 Task: Move the task Create a feature for users to track their fitness and health data to the section To-Do in the project Whiteboard and sort the tasks in the project by Due Date.
Action: Mouse moved to (78, 433)
Screenshot: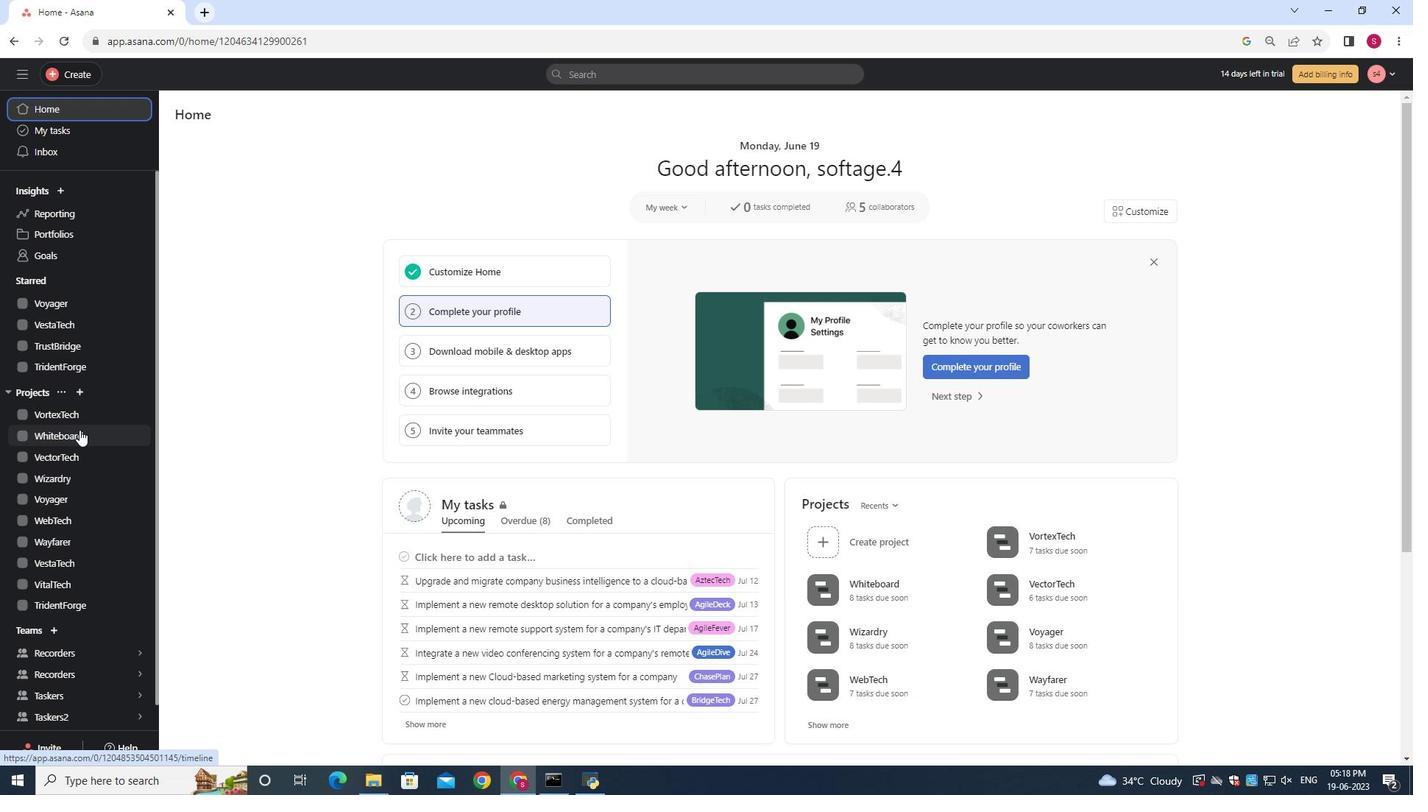 
Action: Mouse pressed left at (78, 433)
Screenshot: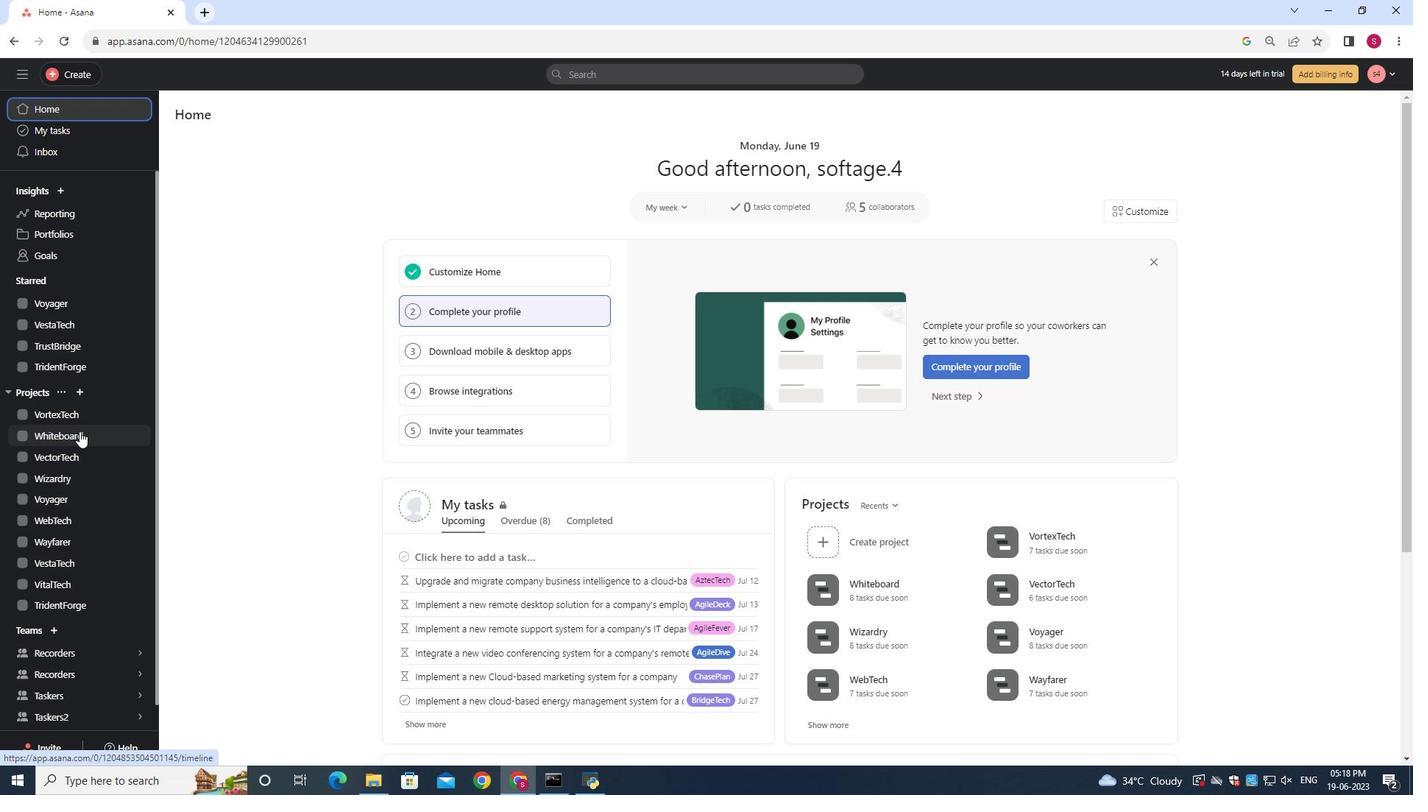 
Action: Mouse moved to (241, 145)
Screenshot: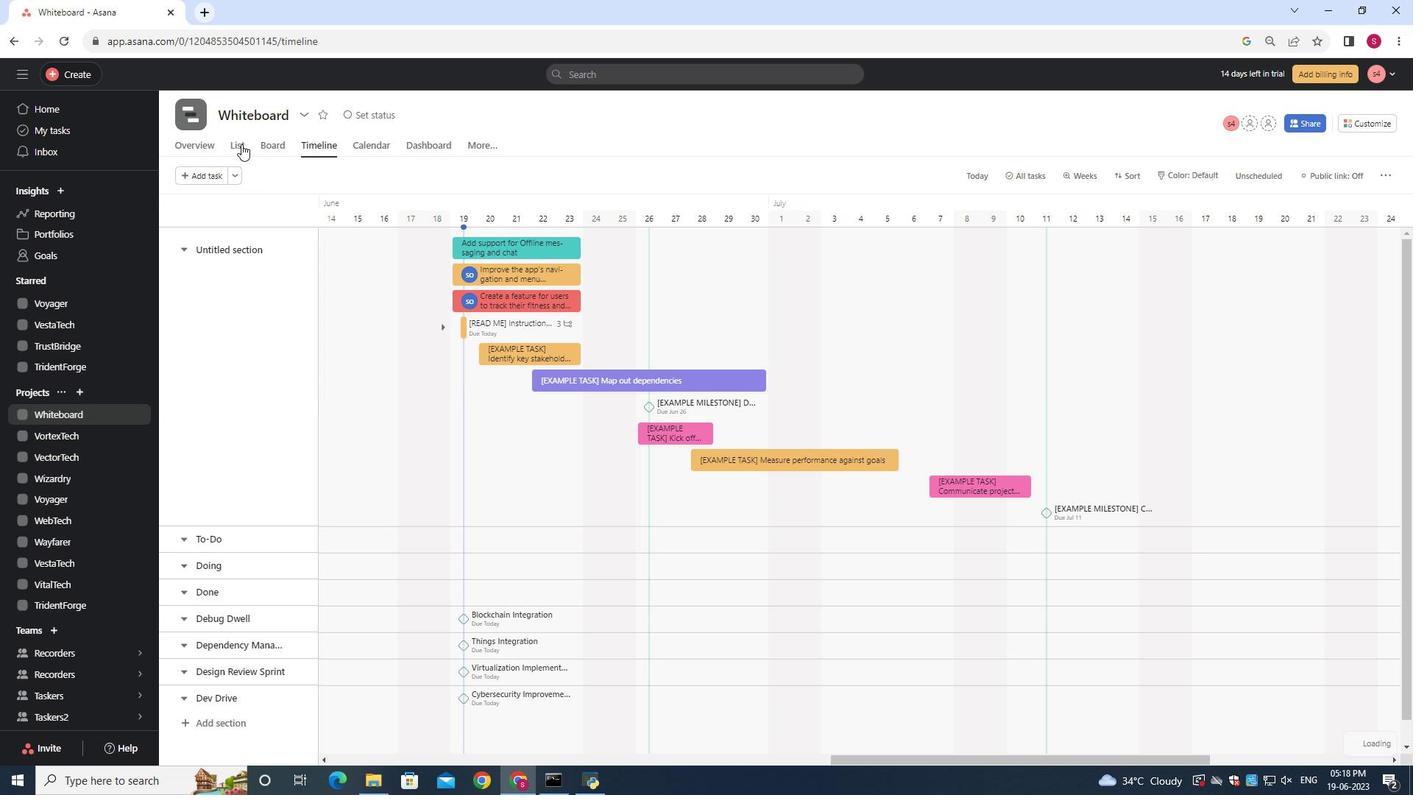
Action: Mouse pressed left at (241, 145)
Screenshot: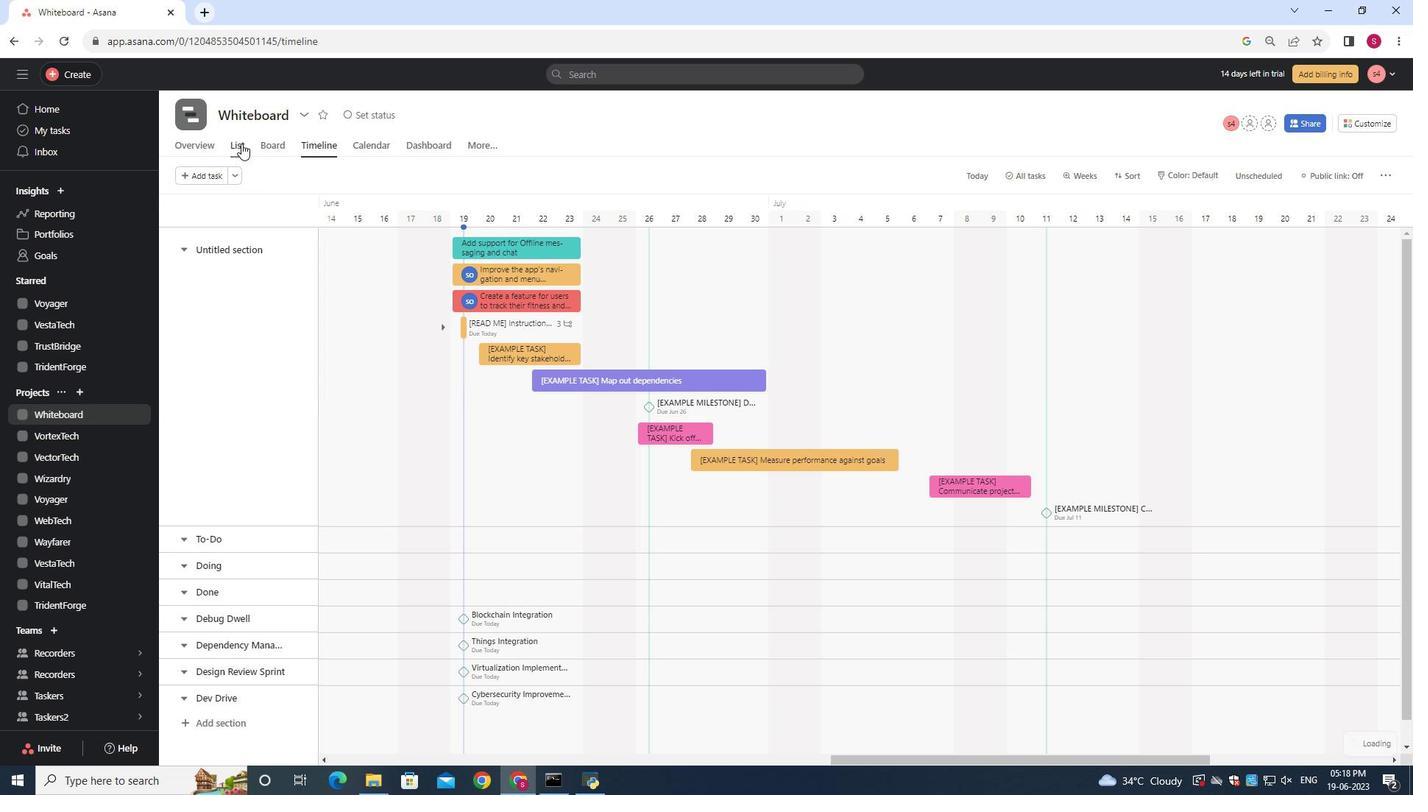 
Action: Mouse moved to (545, 313)
Screenshot: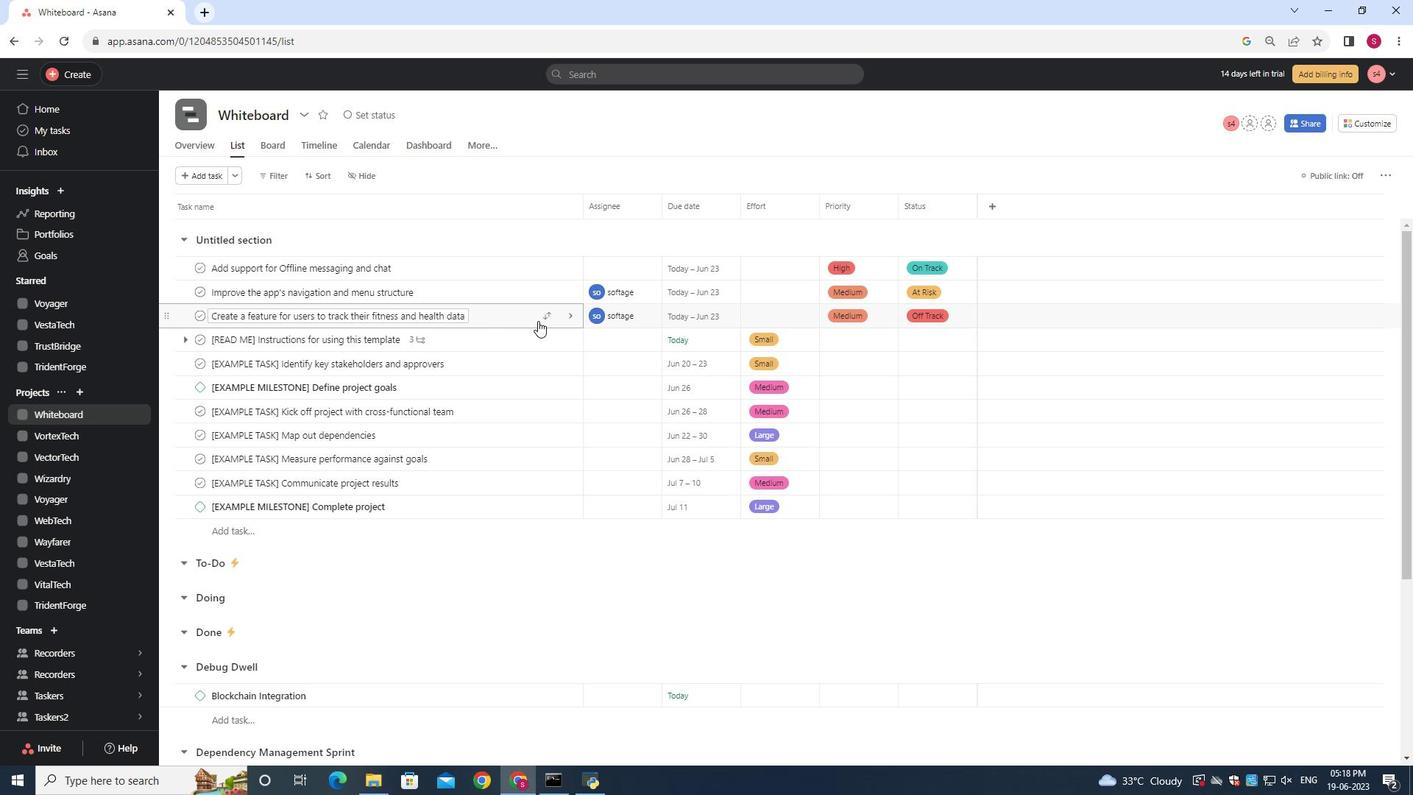 
Action: Mouse pressed left at (545, 313)
Screenshot: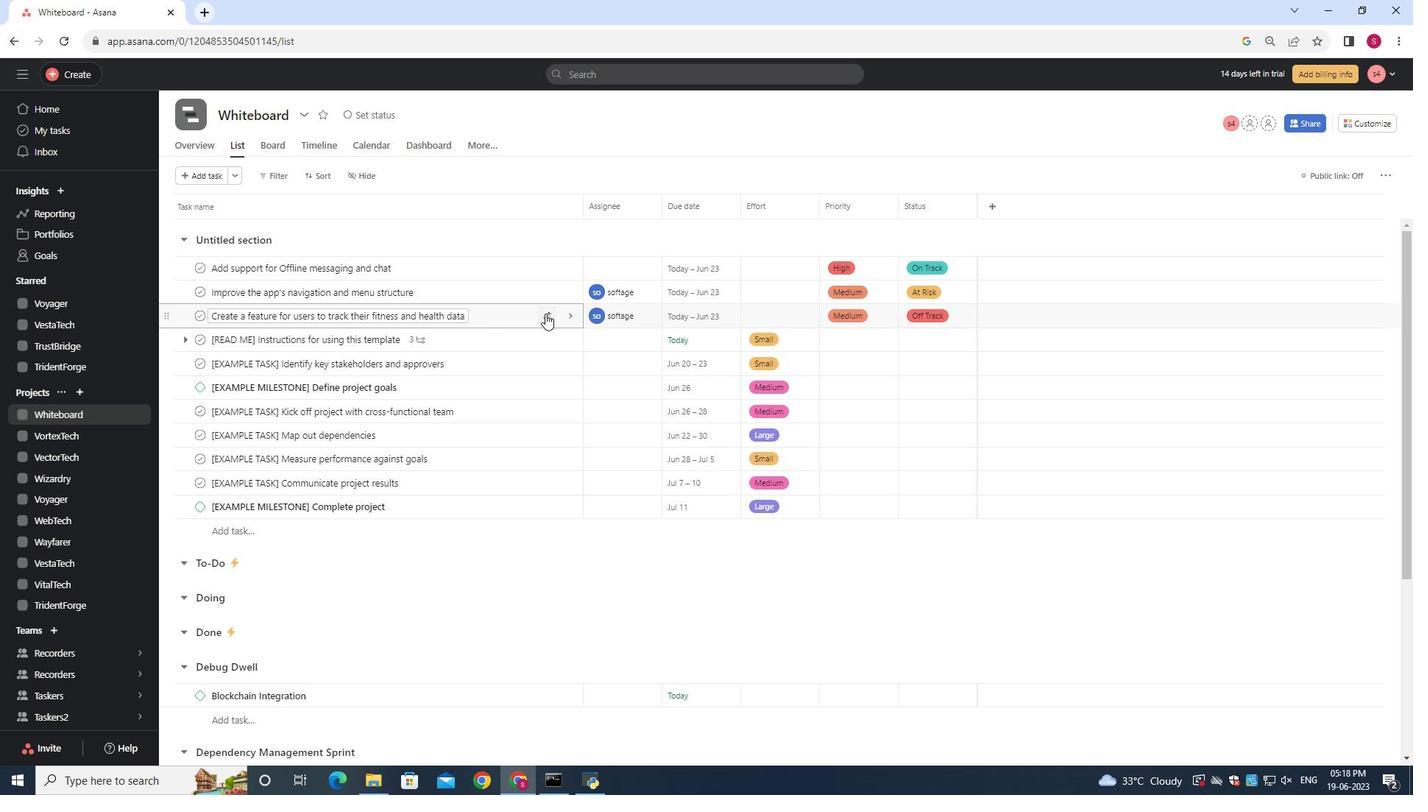 
Action: Mouse moved to (448, 385)
Screenshot: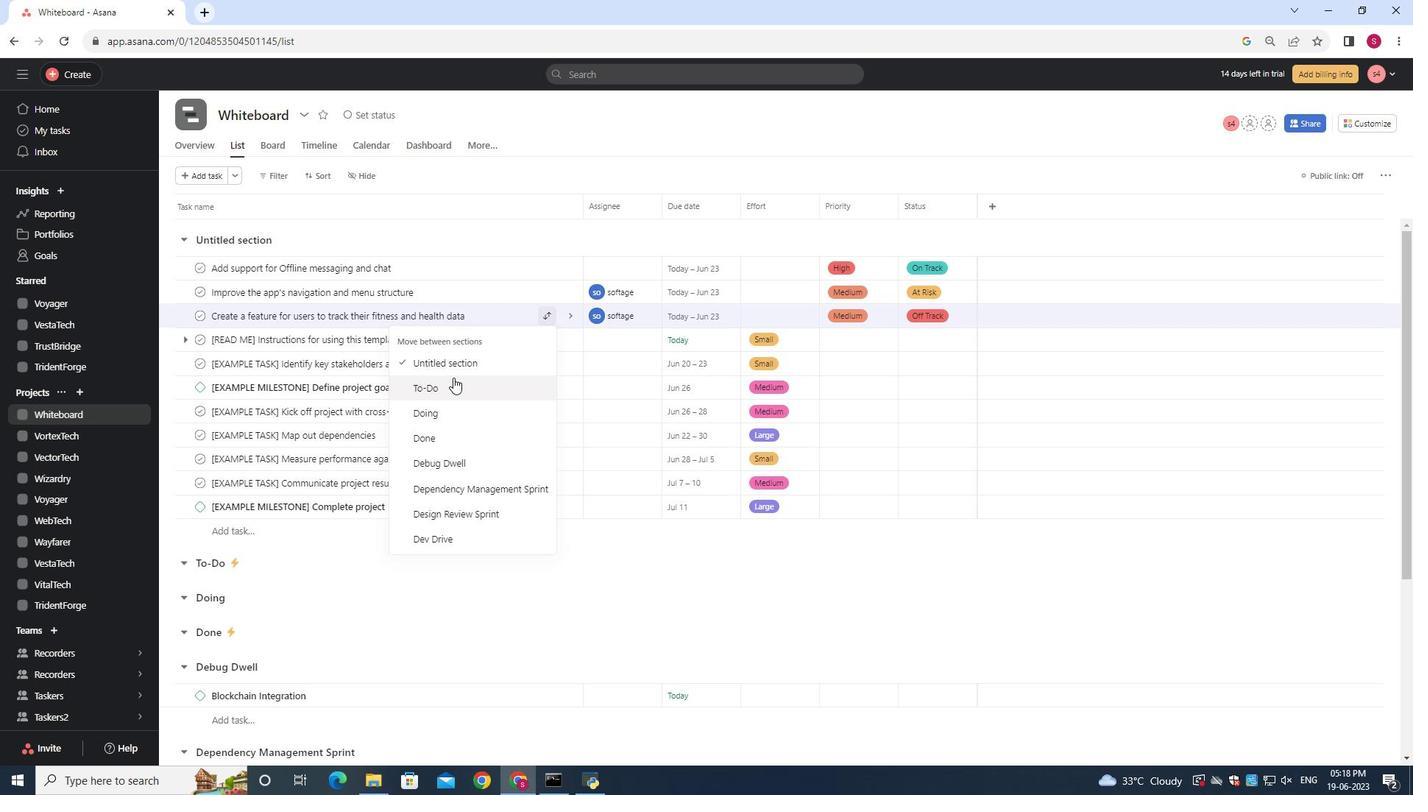 
Action: Mouse pressed left at (448, 385)
Screenshot: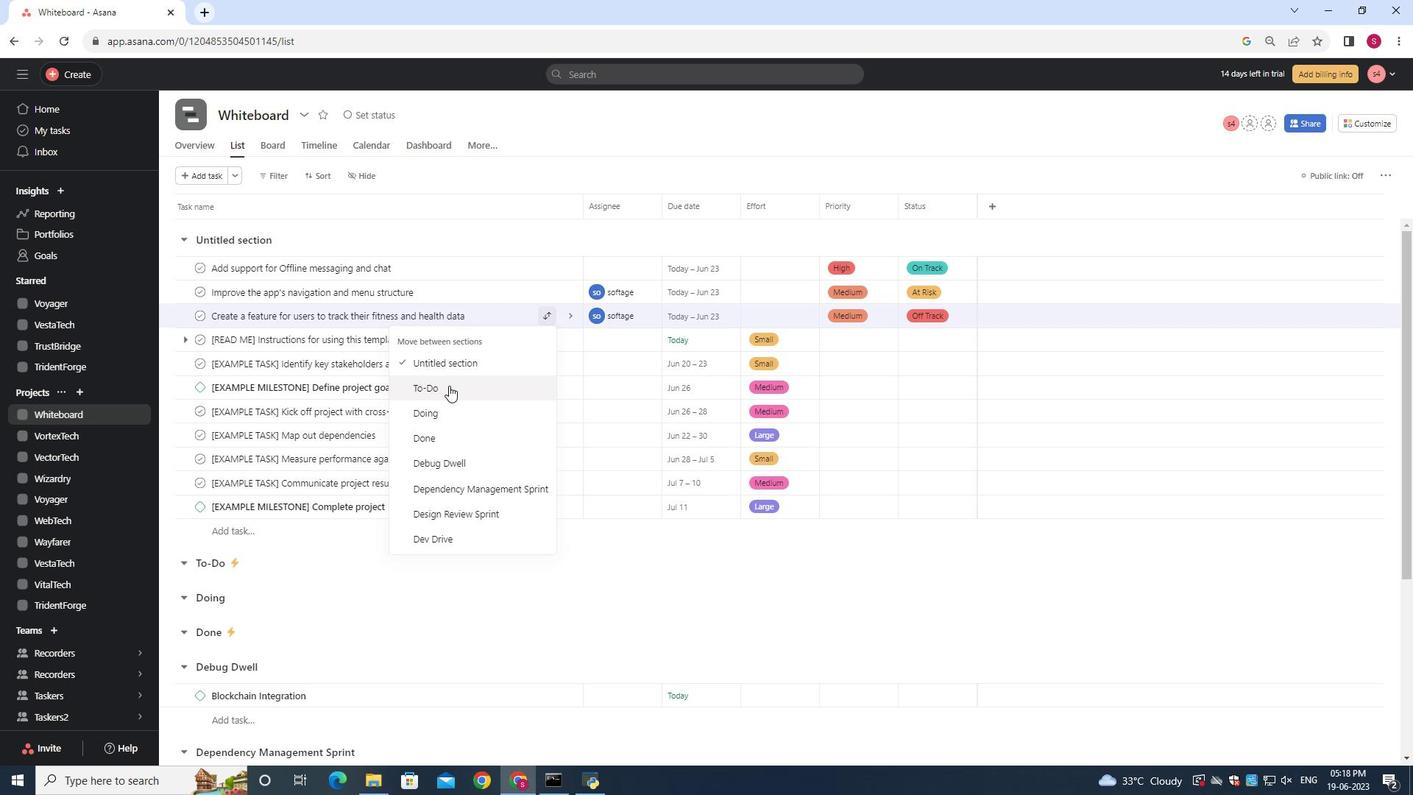 
Action: Mouse moved to (305, 177)
Screenshot: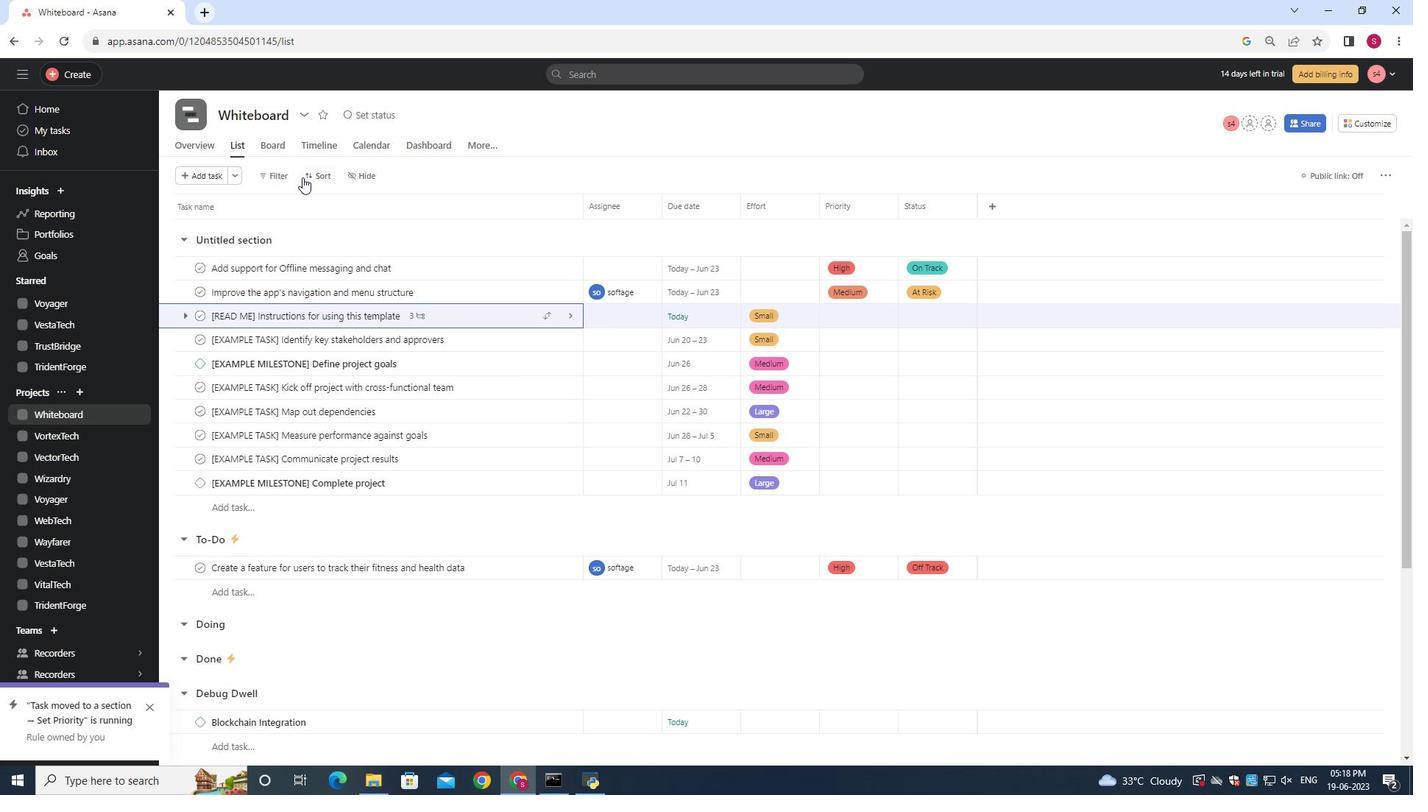 
Action: Mouse pressed left at (305, 177)
Screenshot: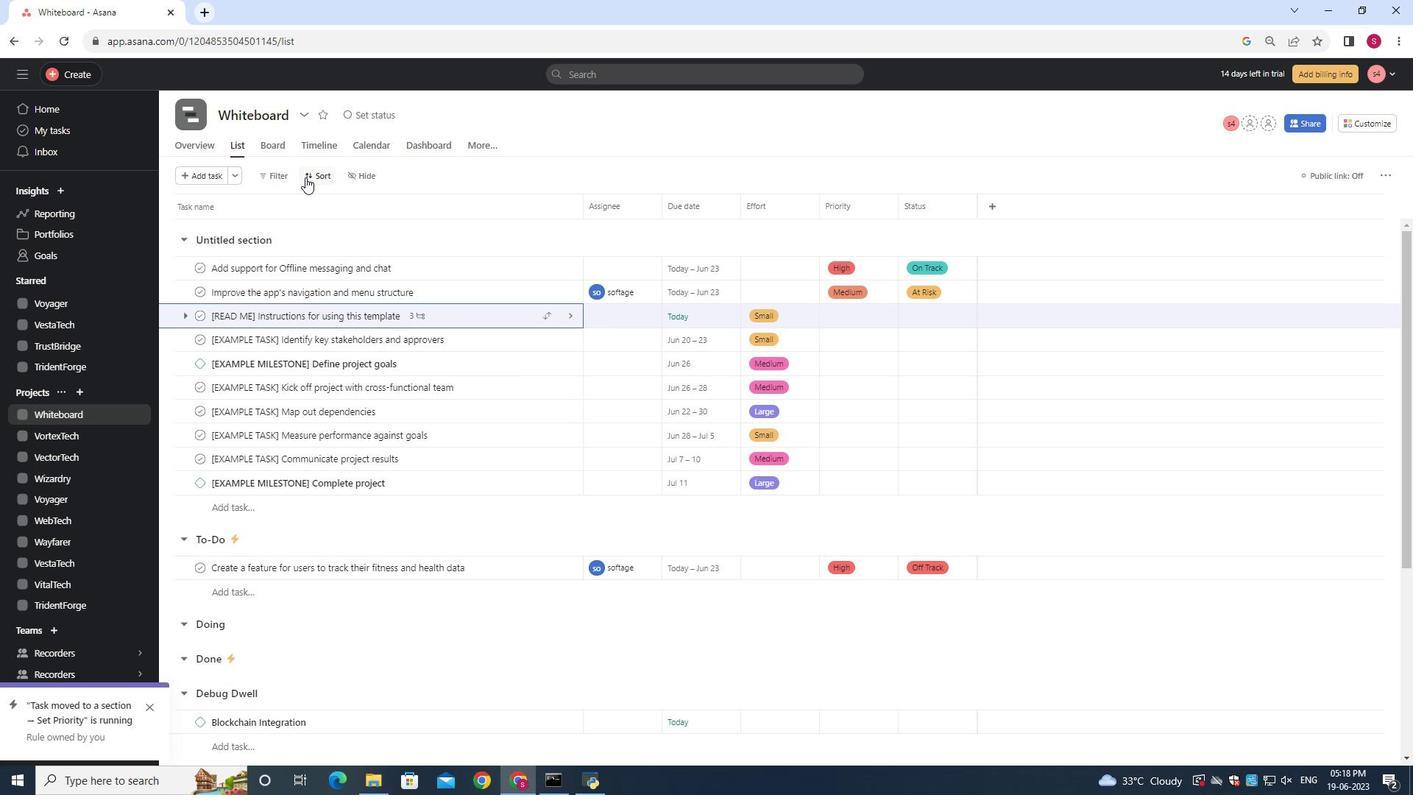 
Action: Mouse moved to (353, 264)
Screenshot: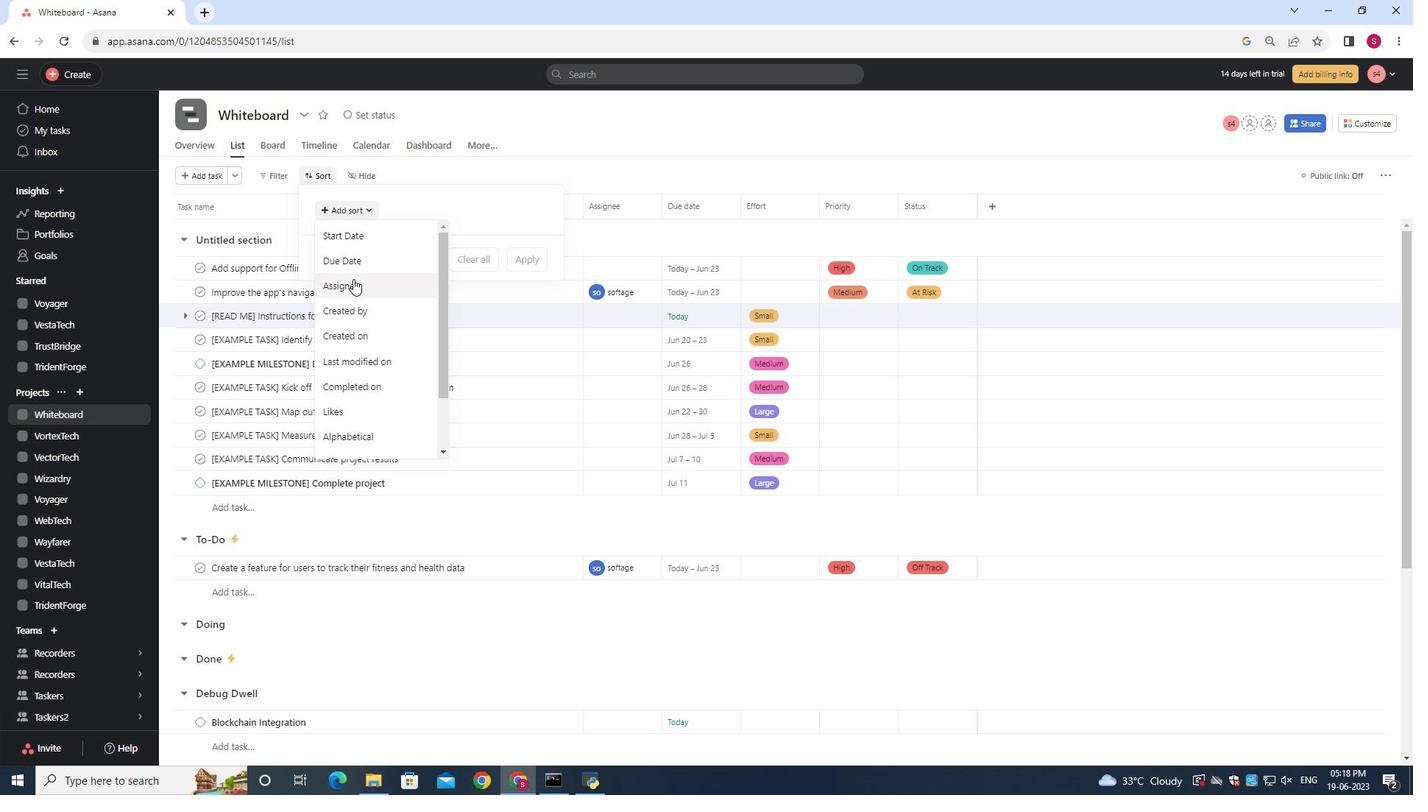 
Action: Mouse pressed left at (353, 264)
Screenshot: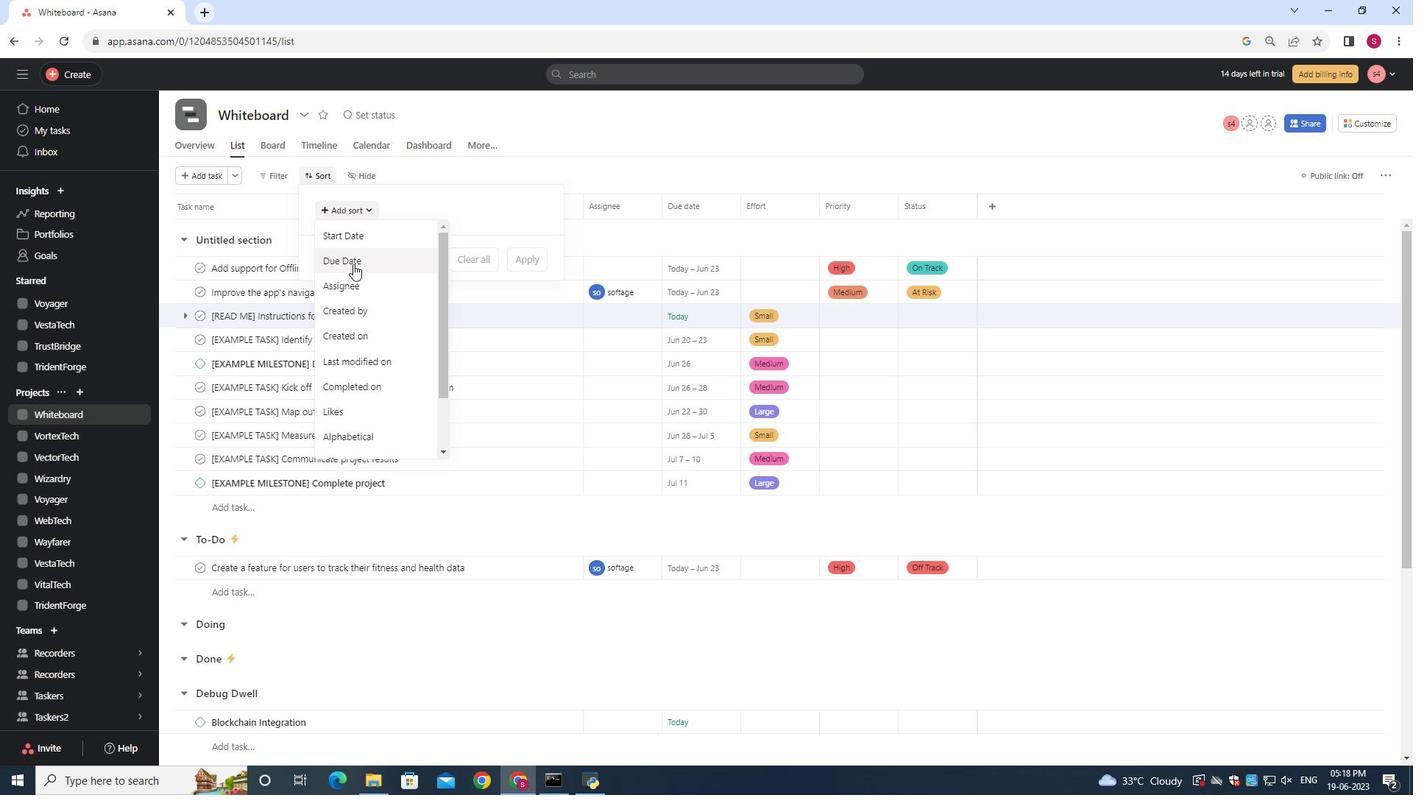 
Action: Mouse moved to (530, 312)
Screenshot: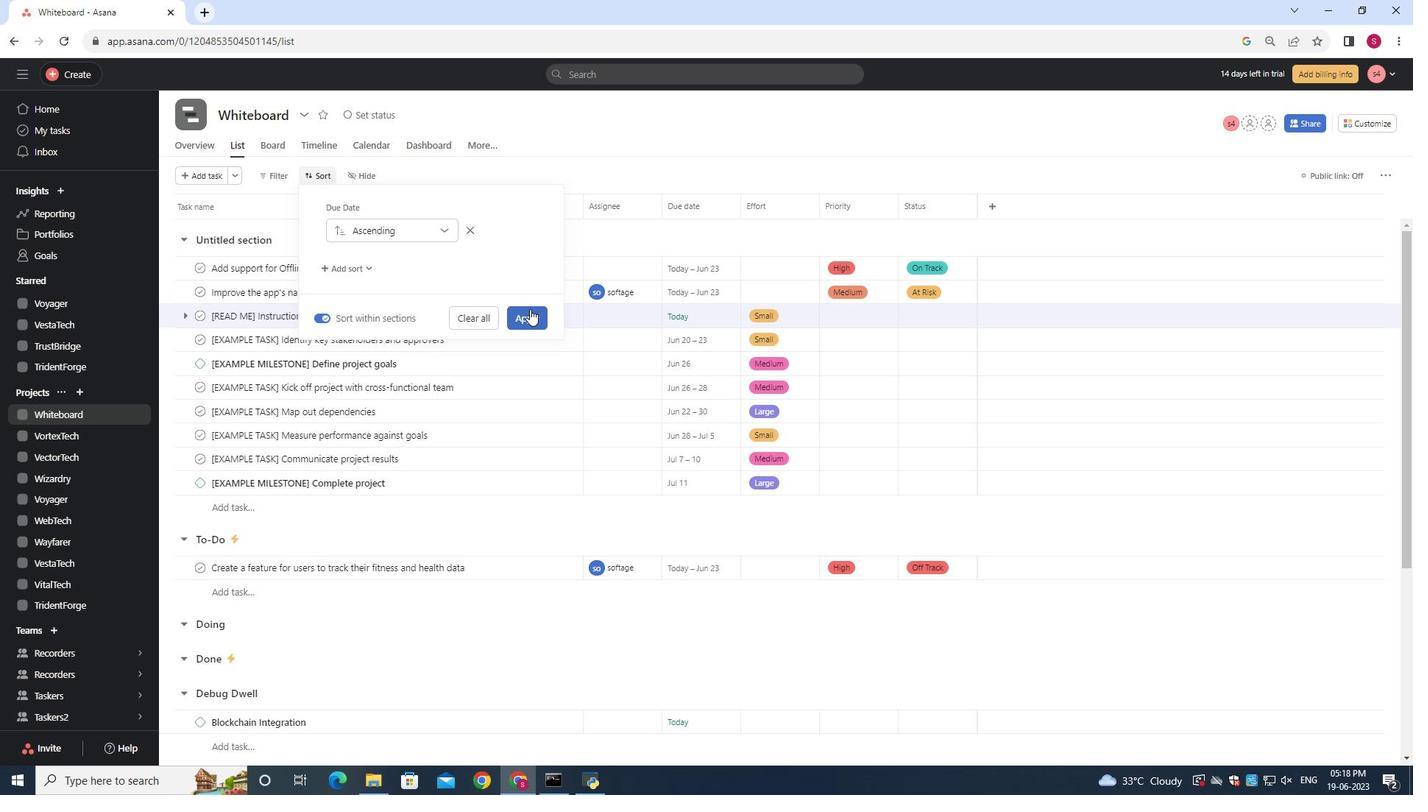 
Action: Mouse pressed left at (530, 312)
Screenshot: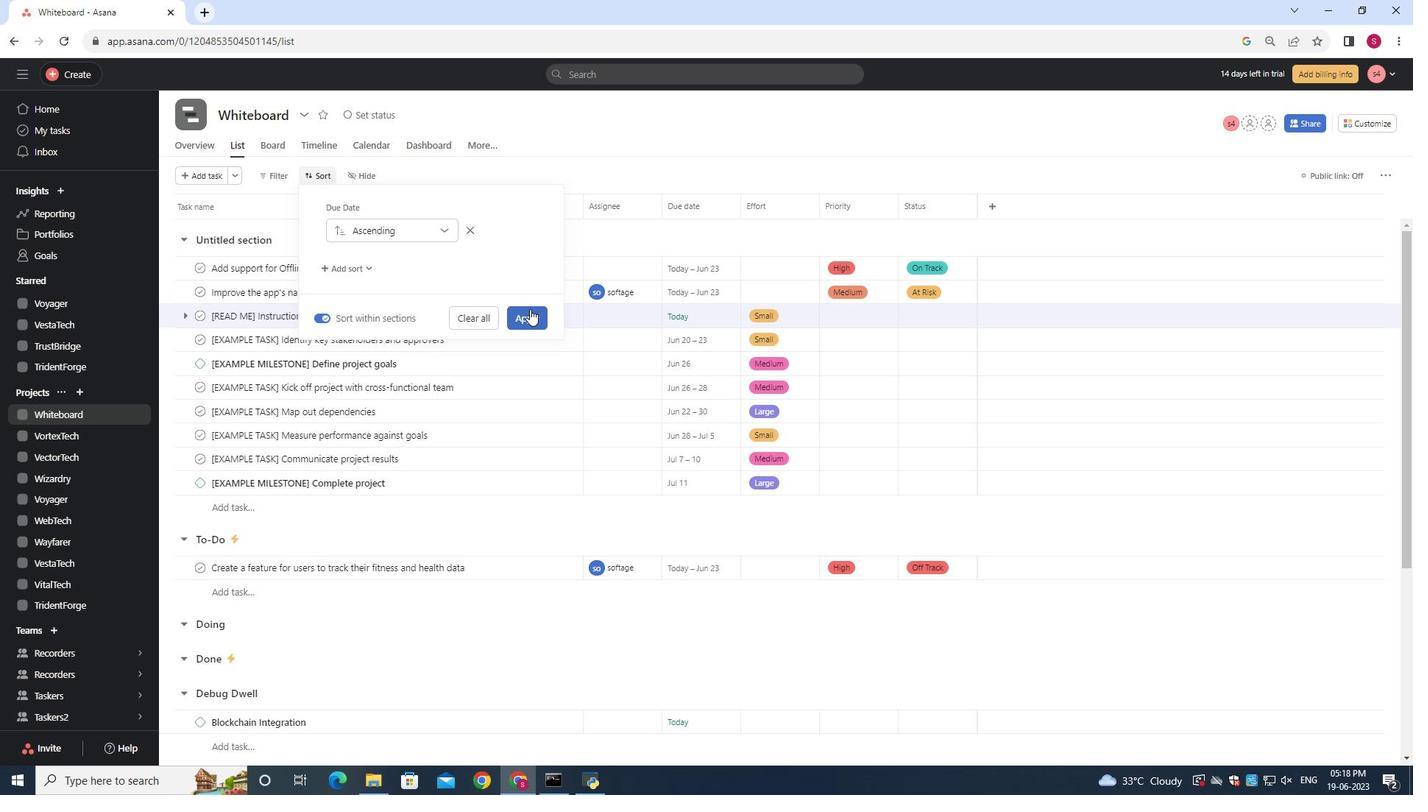
Action: Mouse moved to (528, 312)
Screenshot: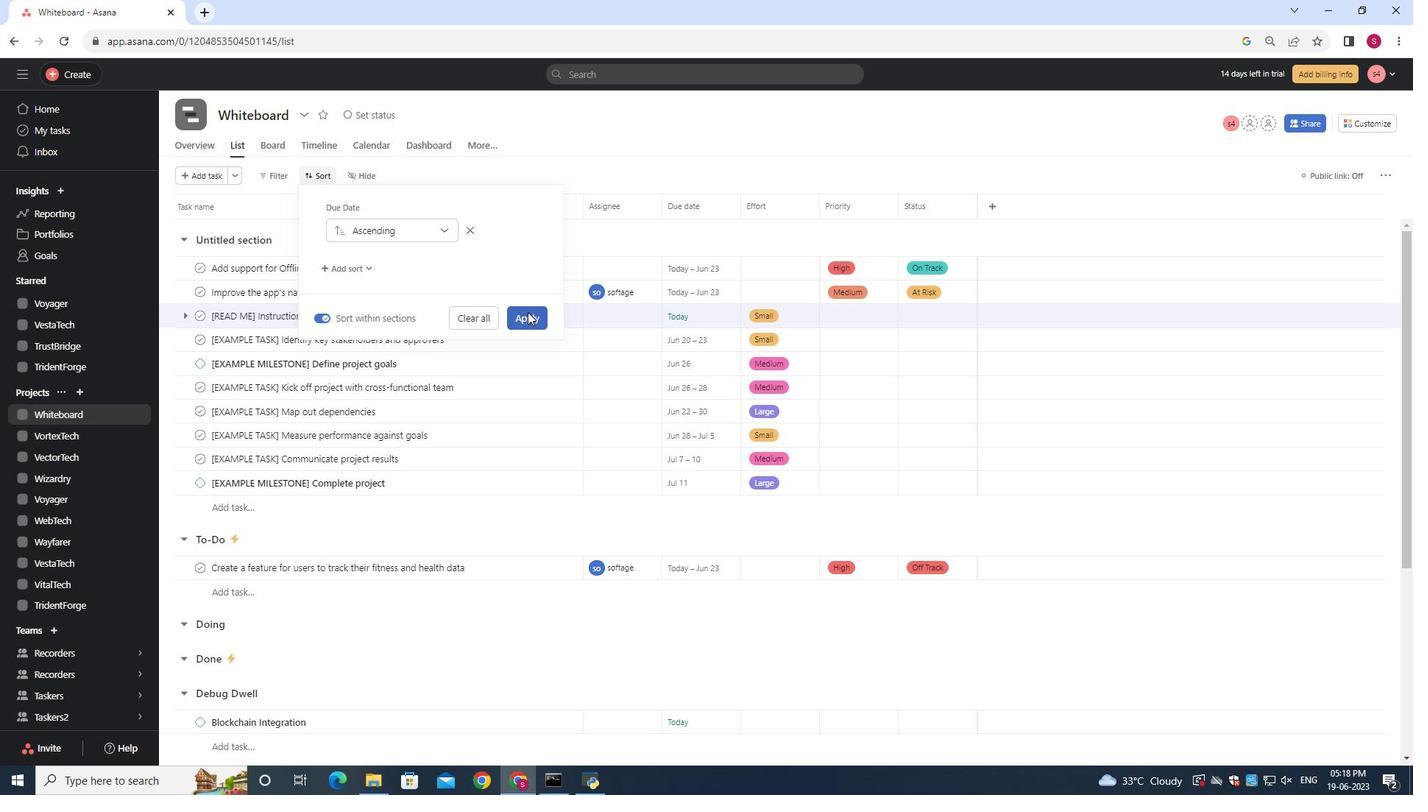 
